 Task: Select on-site workplace type.
Action: Mouse scrolled (613, 297) with delta (0, 0)
Screenshot: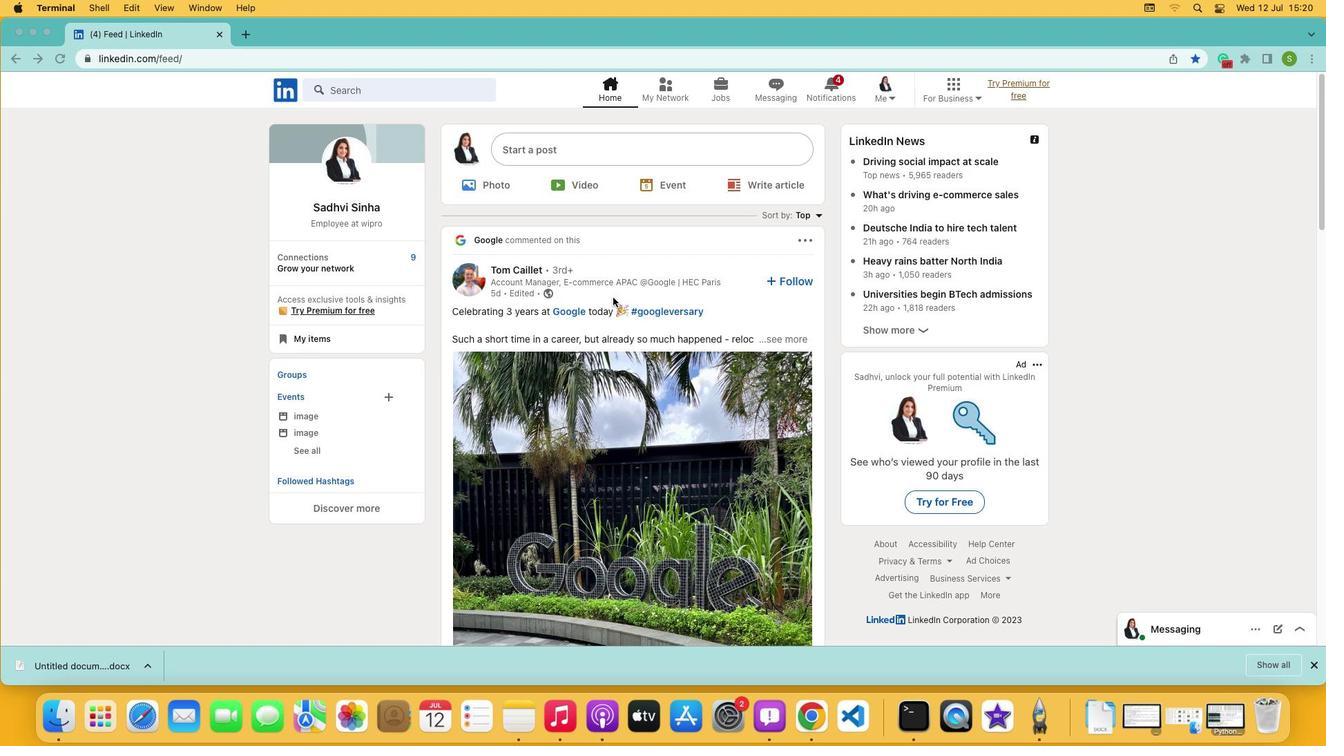
Action: Mouse moved to (566, 156)
Screenshot: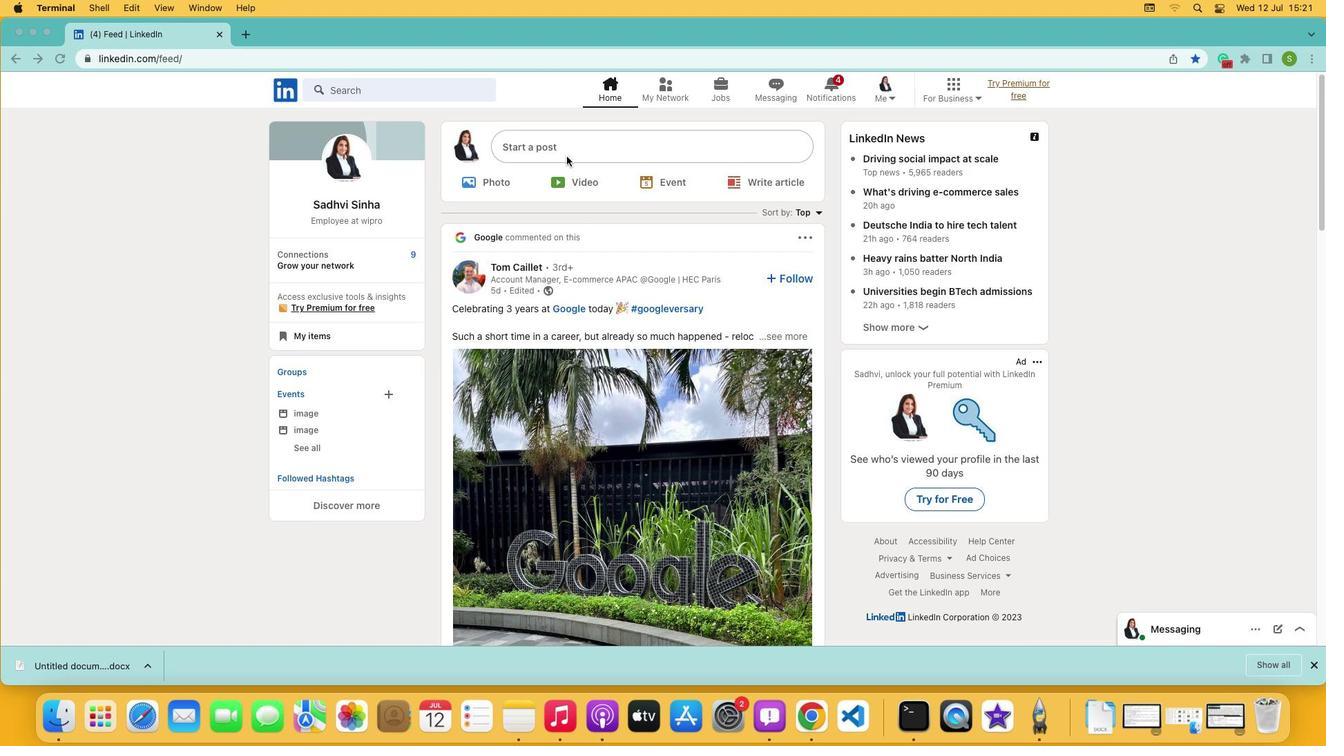 
Action: Mouse pressed left at (566, 156)
Screenshot: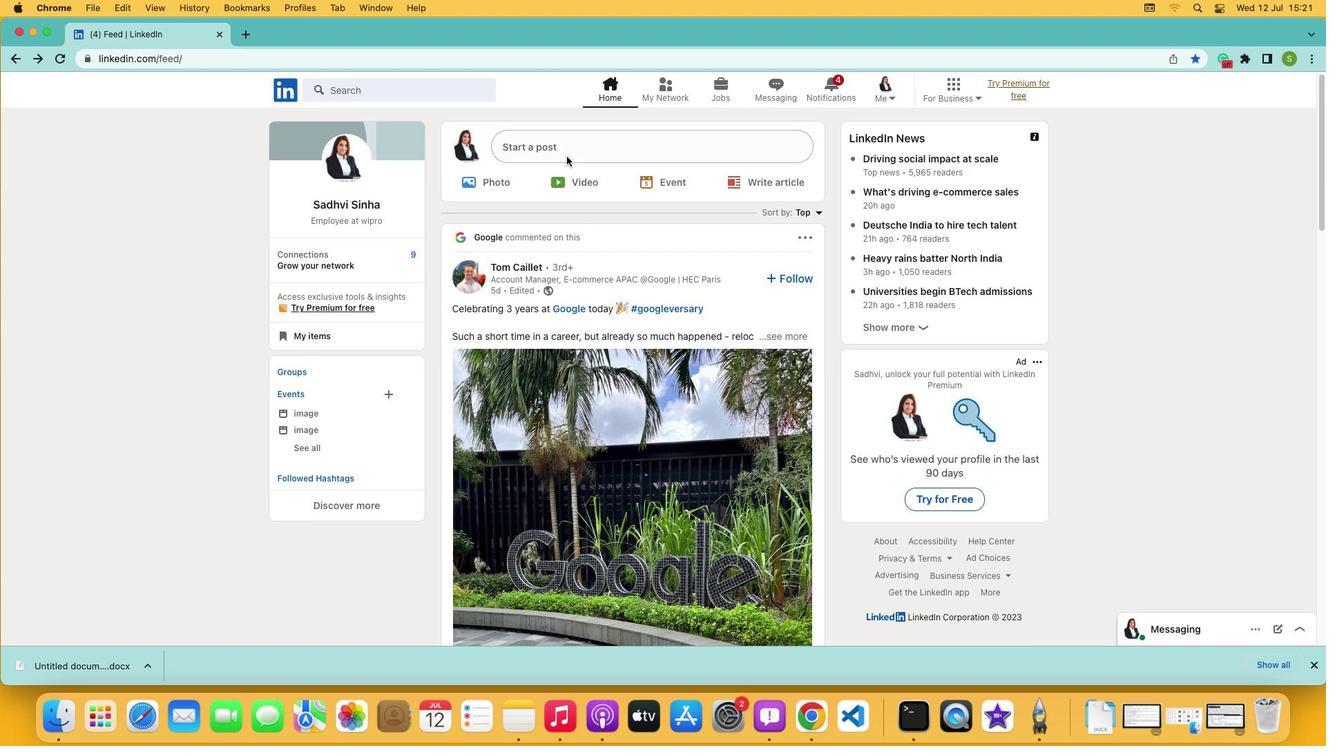 
Action: Mouse pressed left at (566, 156)
Screenshot: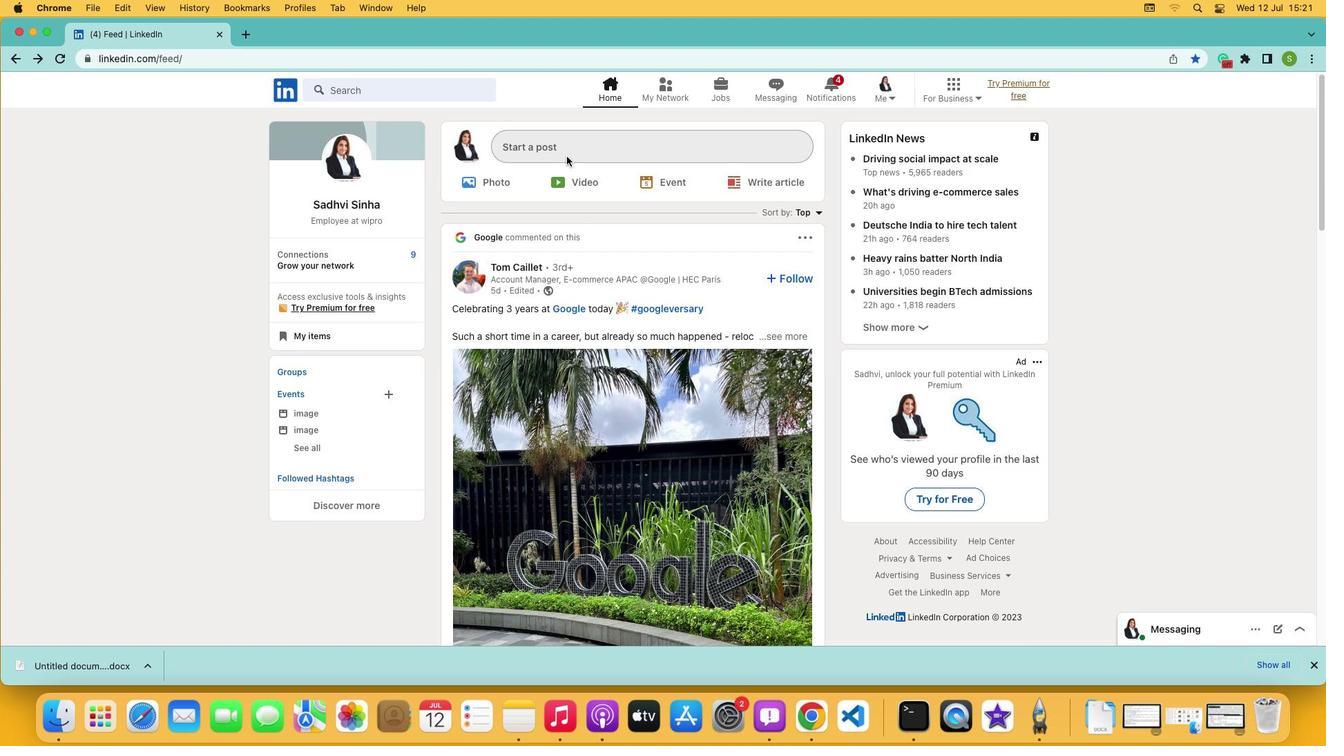 
Action: Mouse moved to (581, 403)
Screenshot: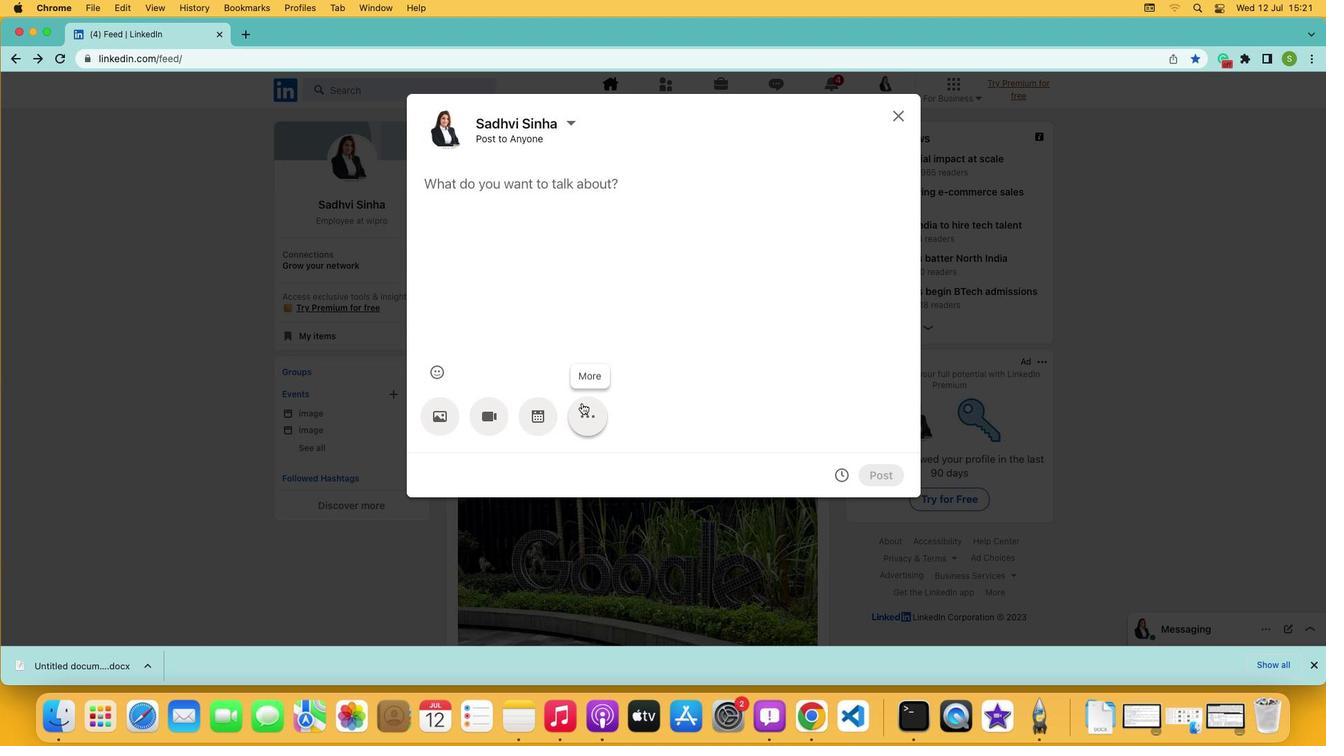 
Action: Mouse pressed left at (581, 403)
Screenshot: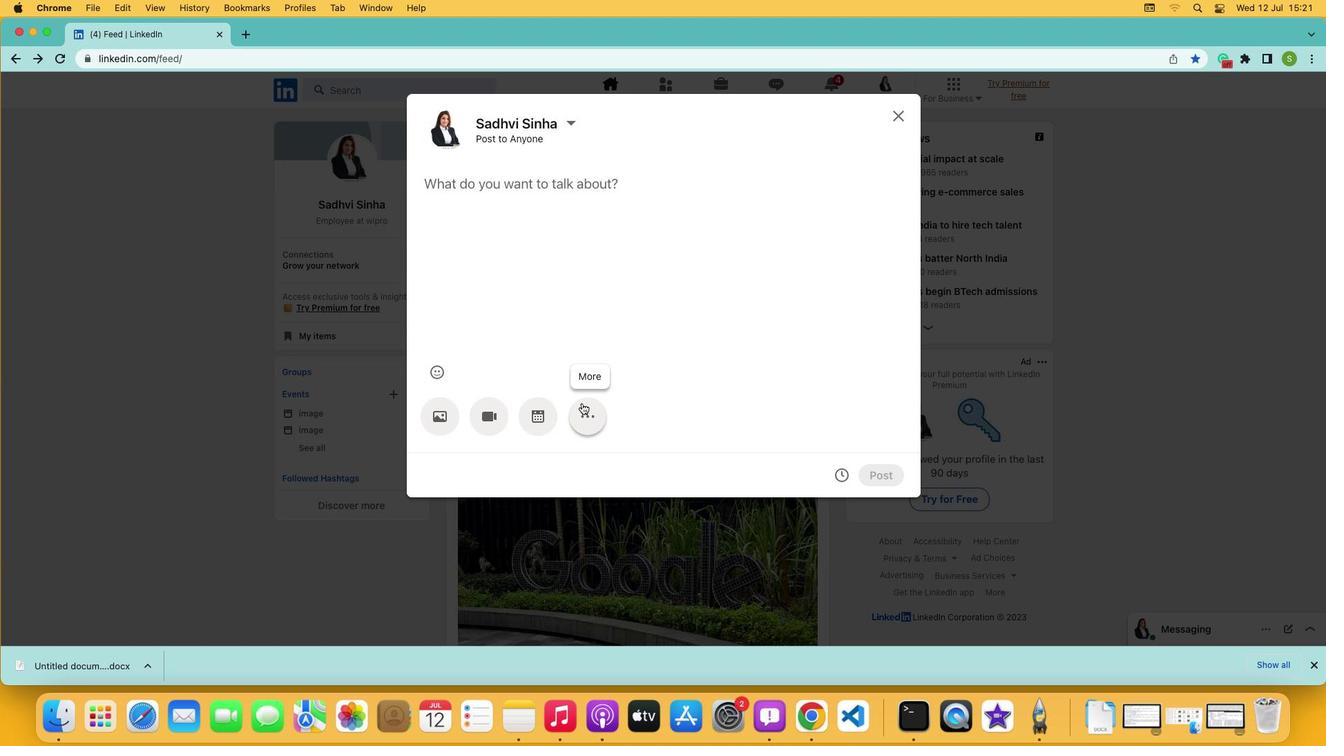 
Action: Mouse moved to (631, 413)
Screenshot: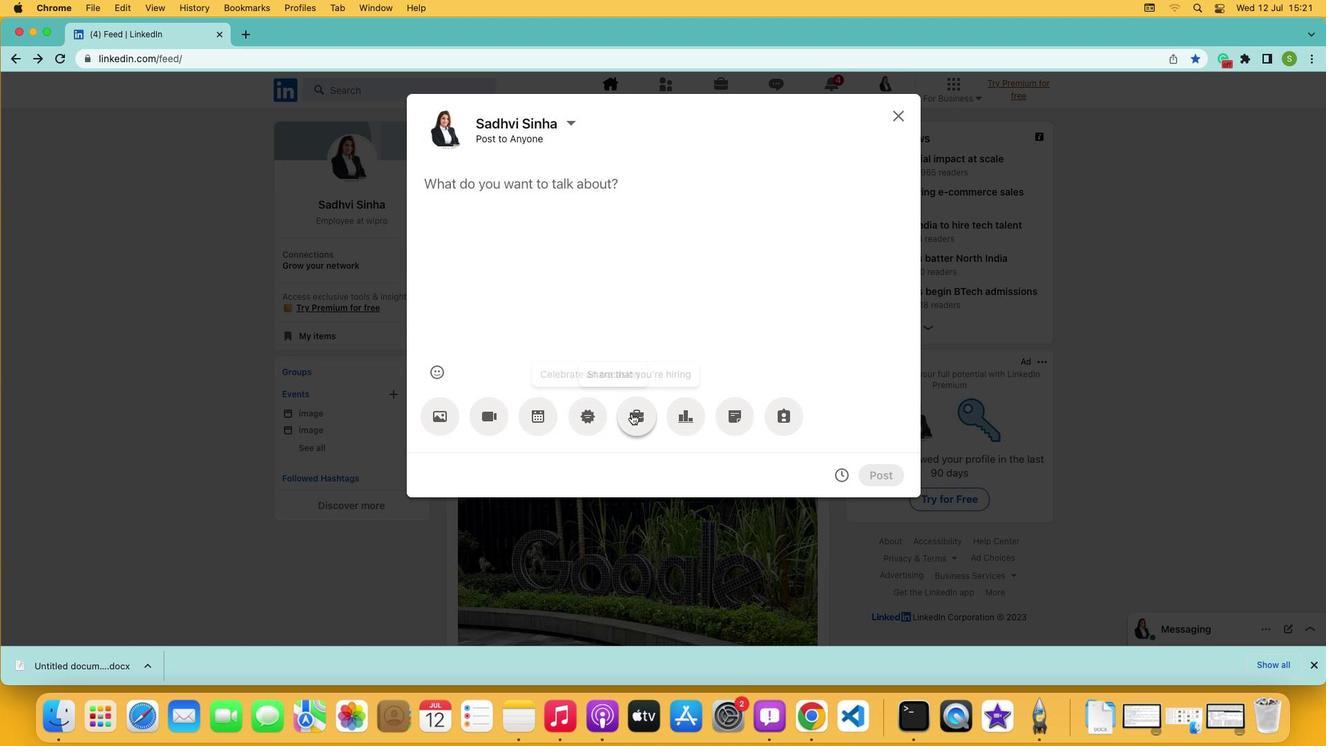 
Action: Mouse pressed left at (631, 413)
Screenshot: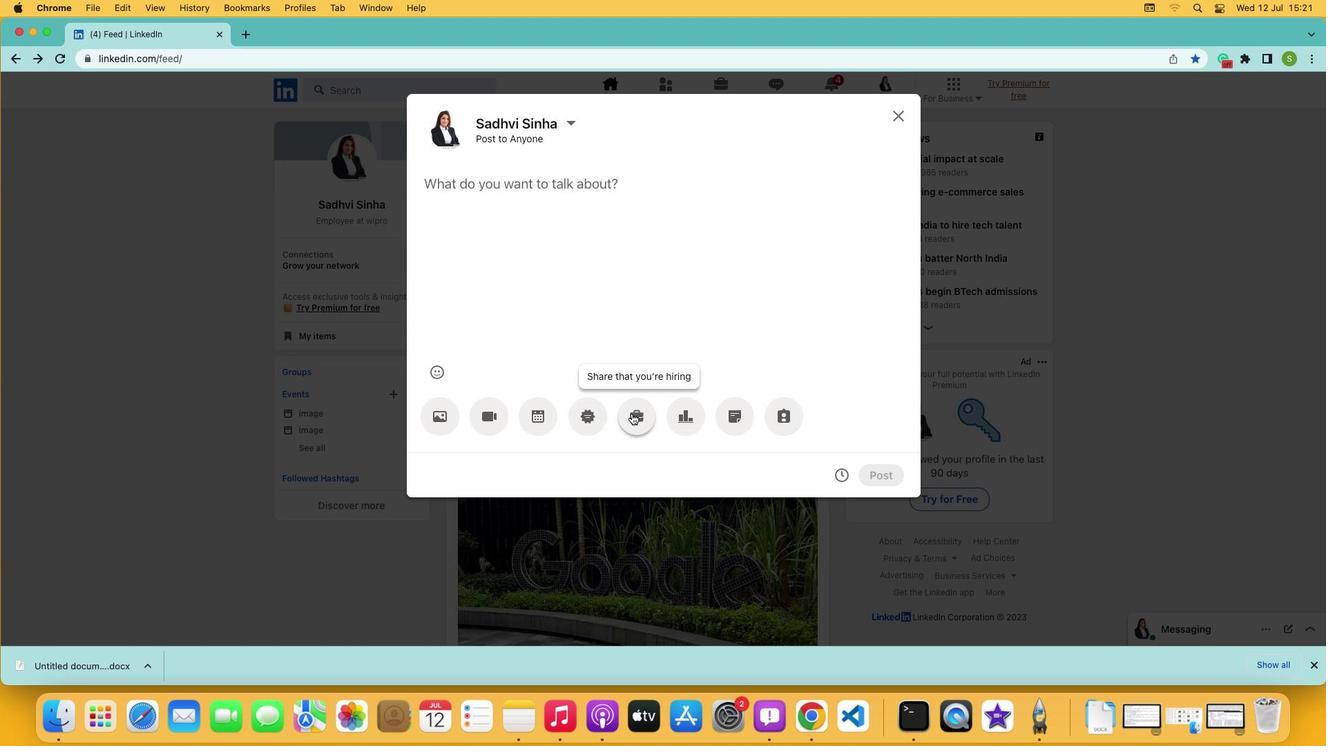 
Action: Mouse moved to (590, 276)
Screenshot: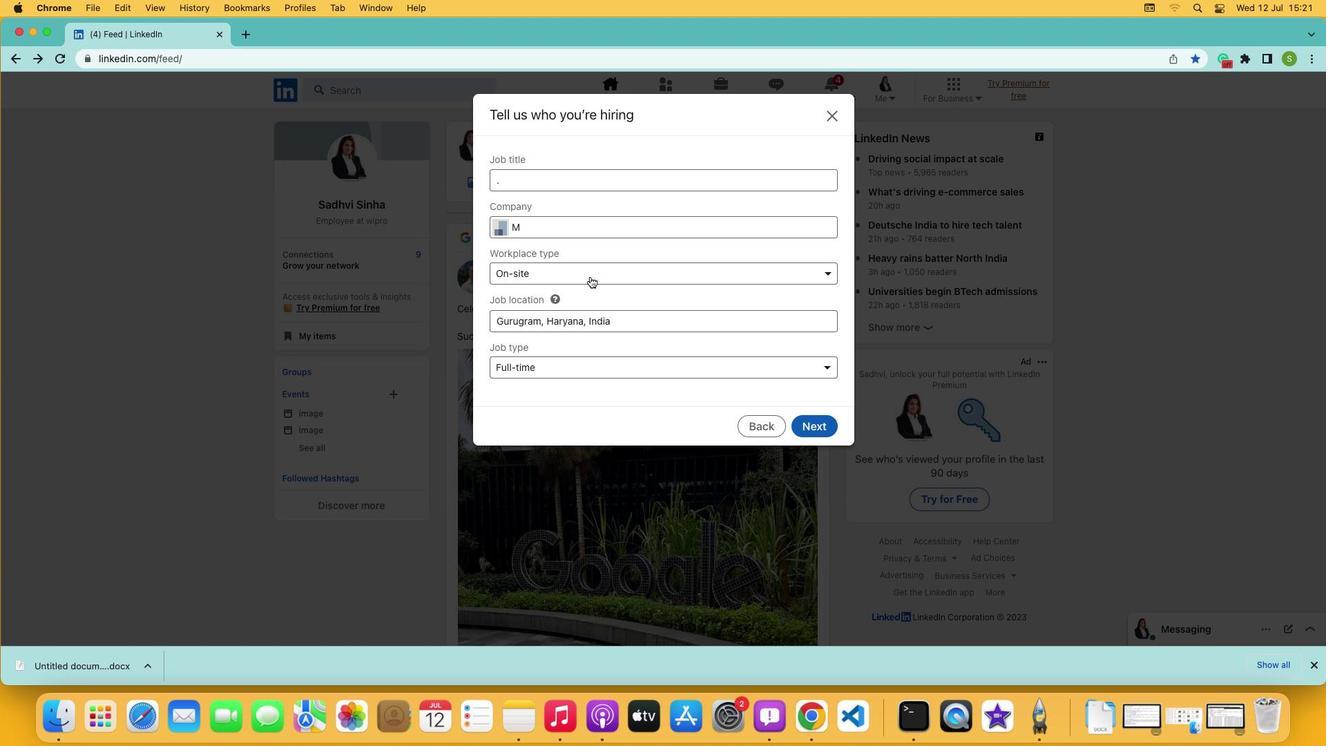 
Action: Mouse pressed left at (590, 276)
Screenshot: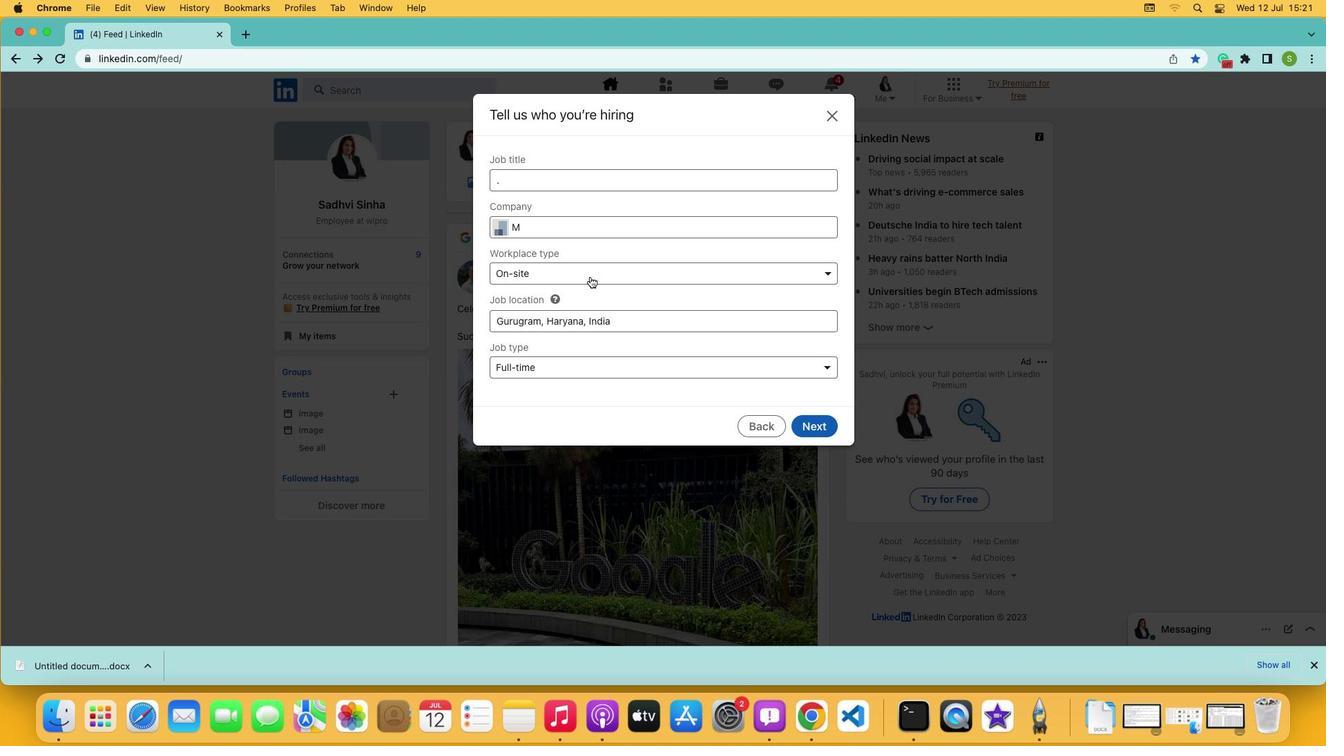
Action: Mouse moved to (576, 310)
Screenshot: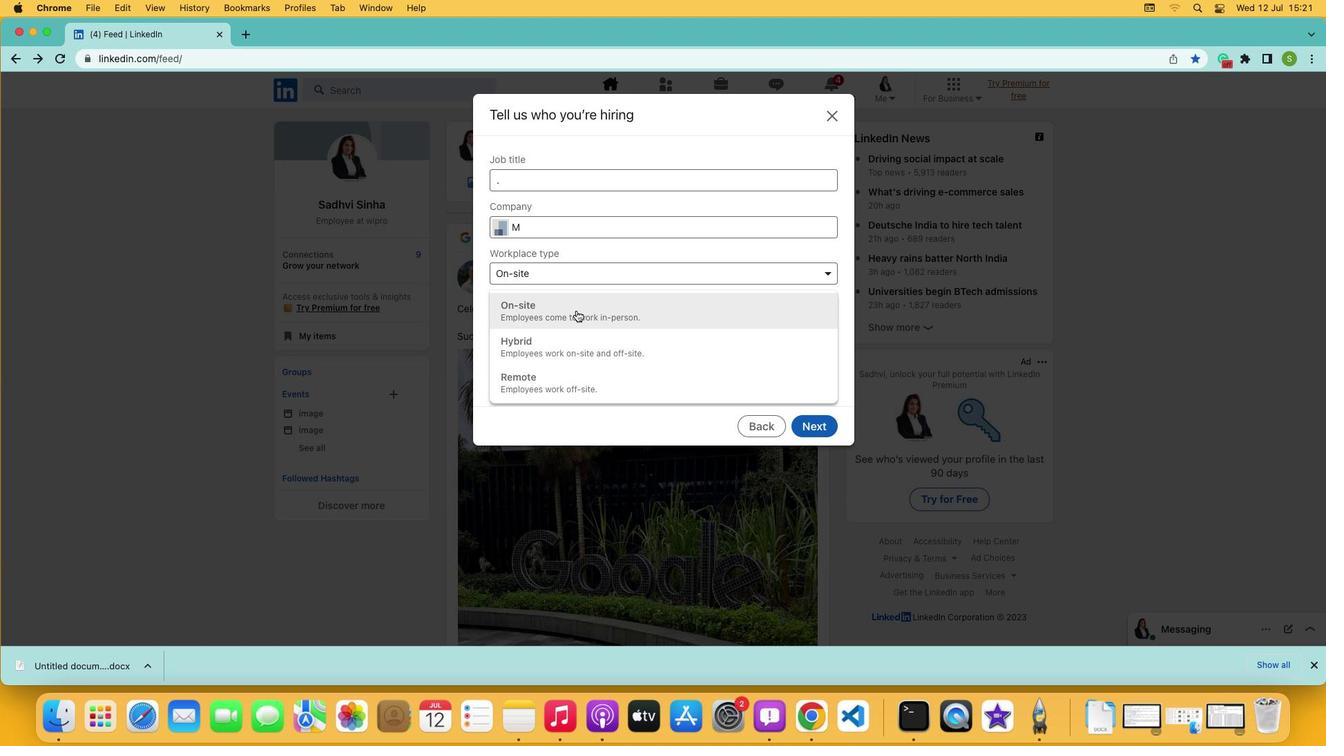 
Action: Mouse pressed left at (576, 310)
Screenshot: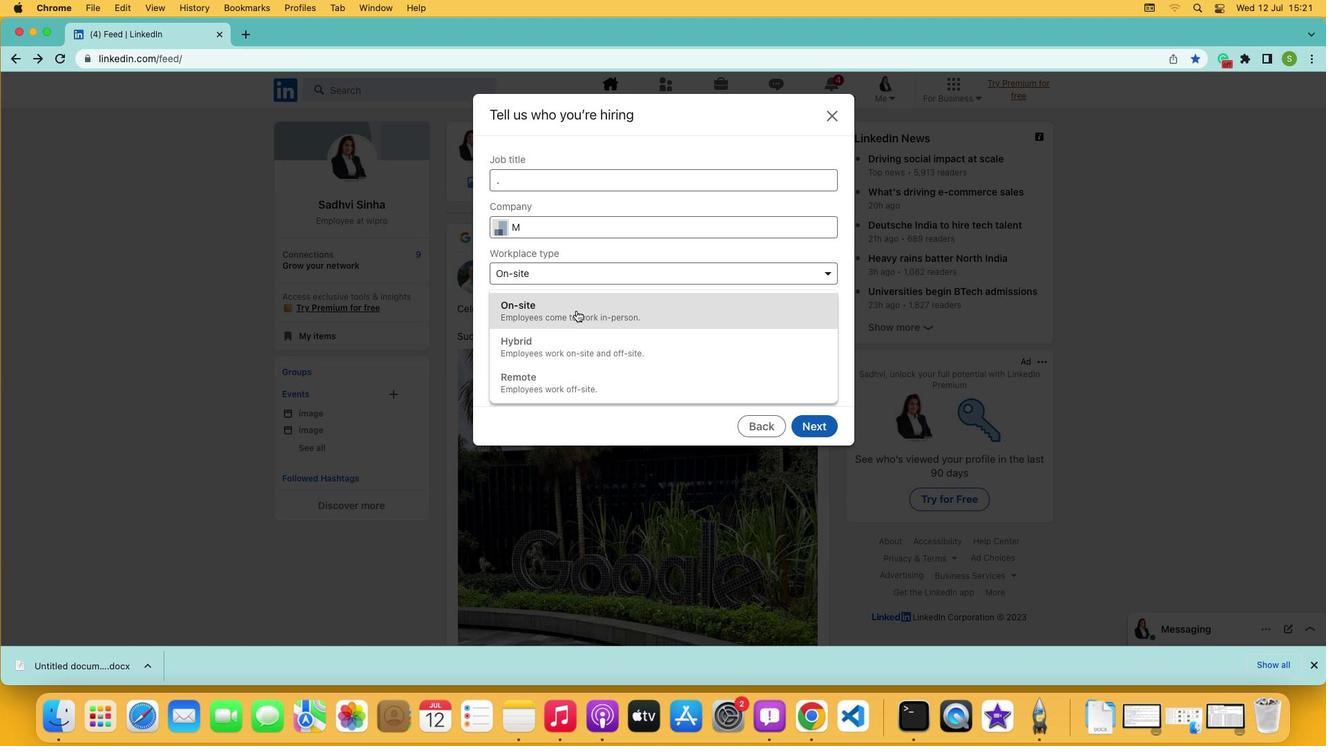 
